 Task: Create a due date automation trigger when advanced on, on the wednesday before a card is due add fields without custom field "Resume" set to a date in this week at 11:00 AM.
Action: Mouse moved to (994, 77)
Screenshot: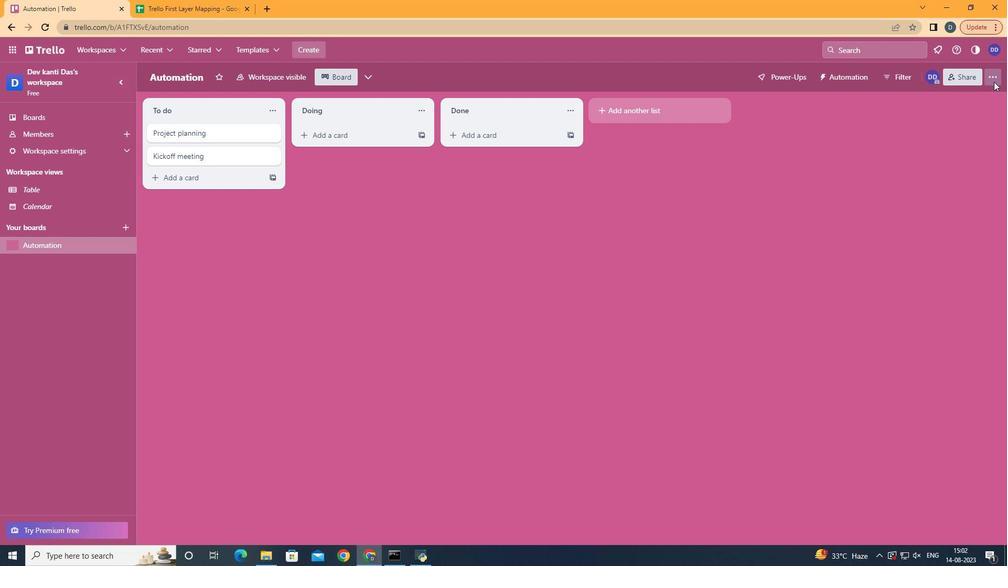 
Action: Mouse pressed left at (994, 77)
Screenshot: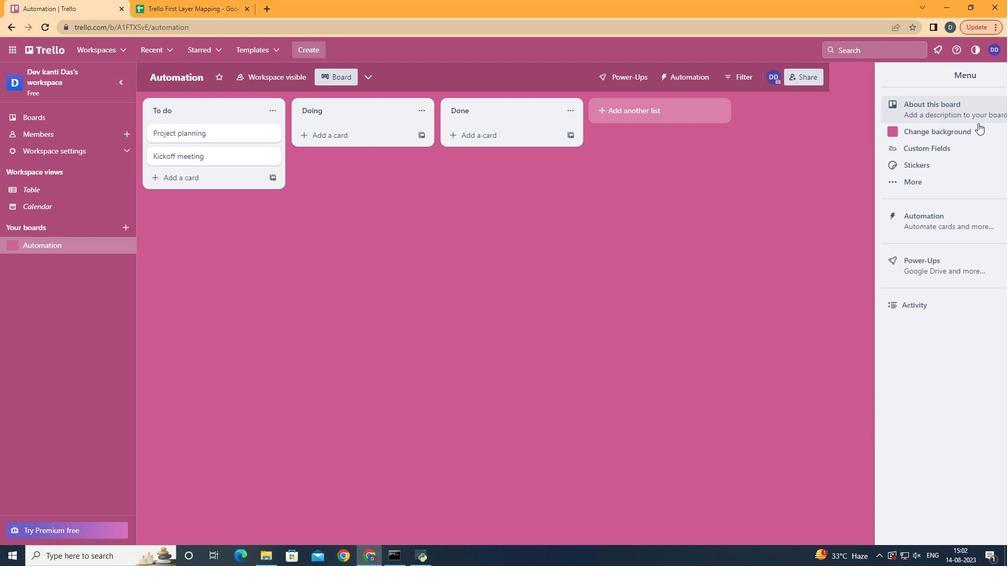 
Action: Mouse moved to (897, 226)
Screenshot: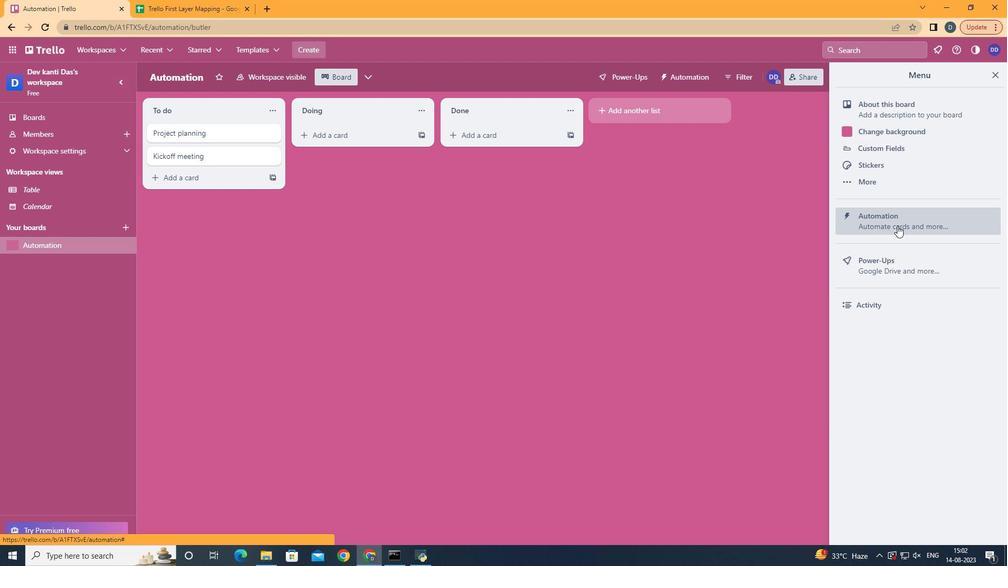 
Action: Mouse pressed left at (897, 226)
Screenshot: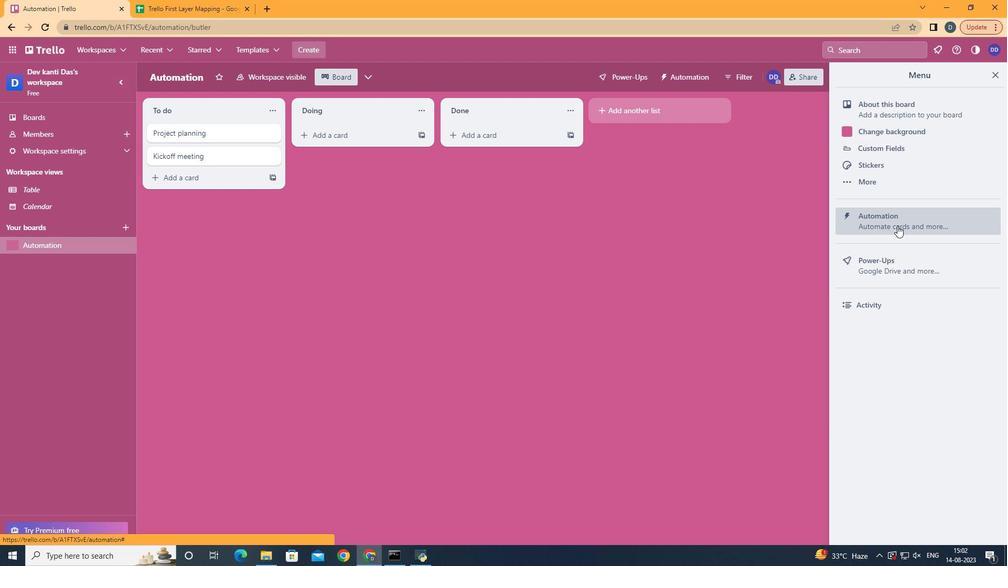
Action: Mouse moved to (197, 209)
Screenshot: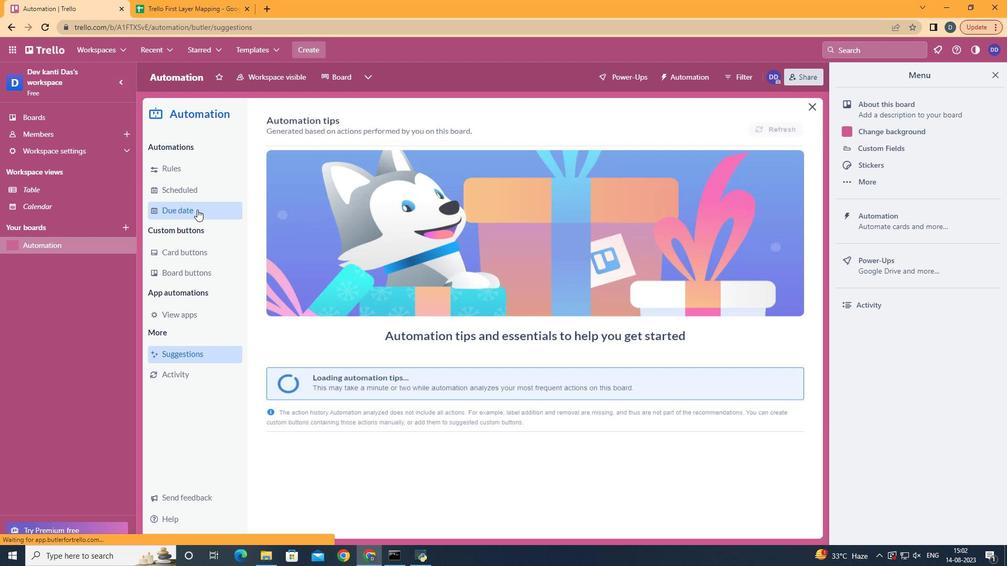 
Action: Mouse pressed left at (197, 209)
Screenshot: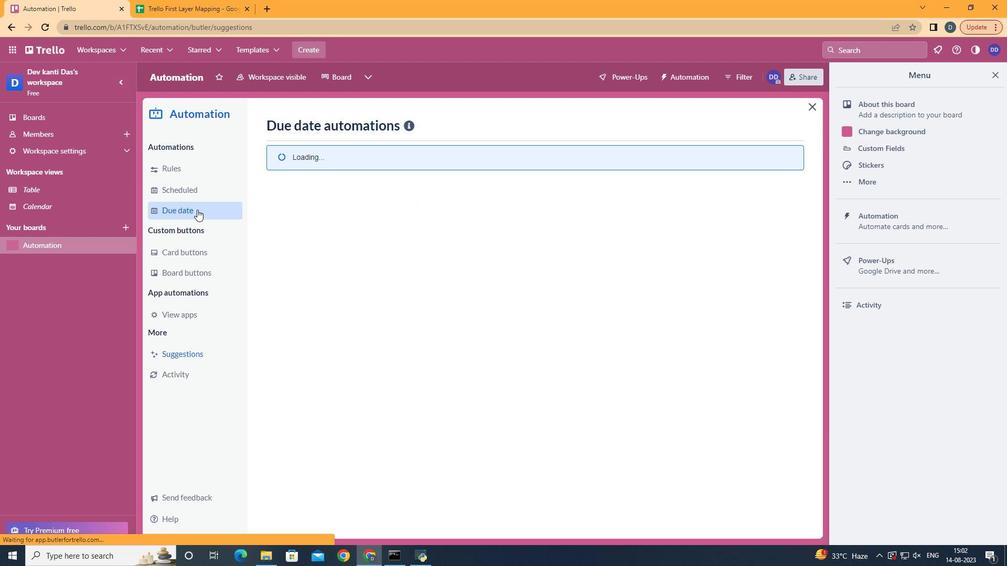 
Action: Mouse moved to (725, 118)
Screenshot: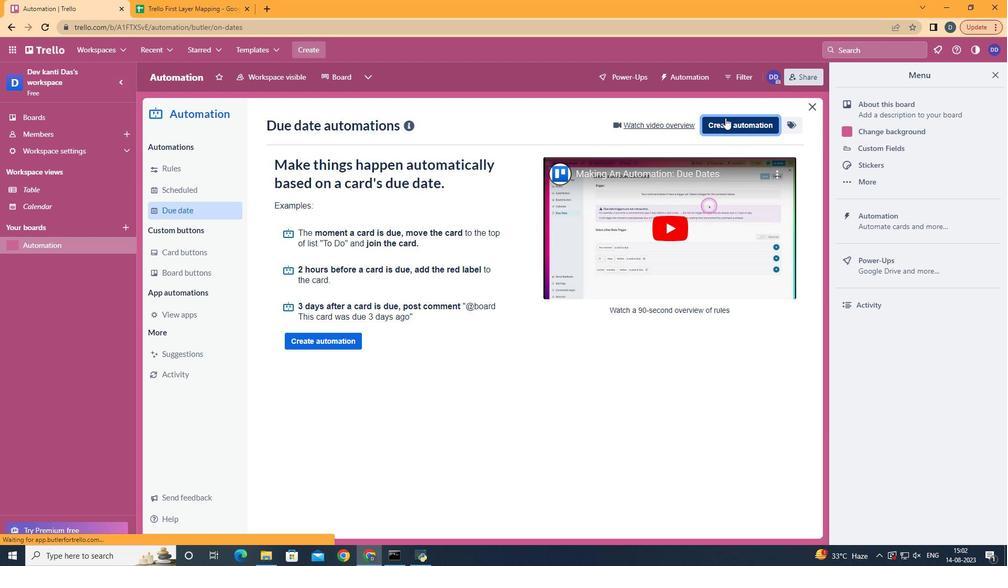 
Action: Mouse pressed left at (725, 118)
Screenshot: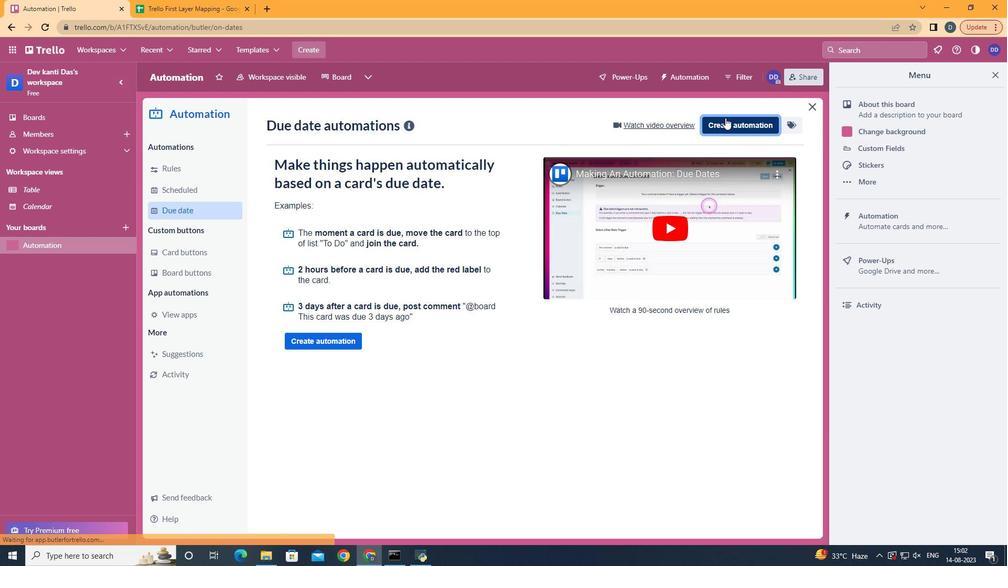 
Action: Mouse moved to (577, 228)
Screenshot: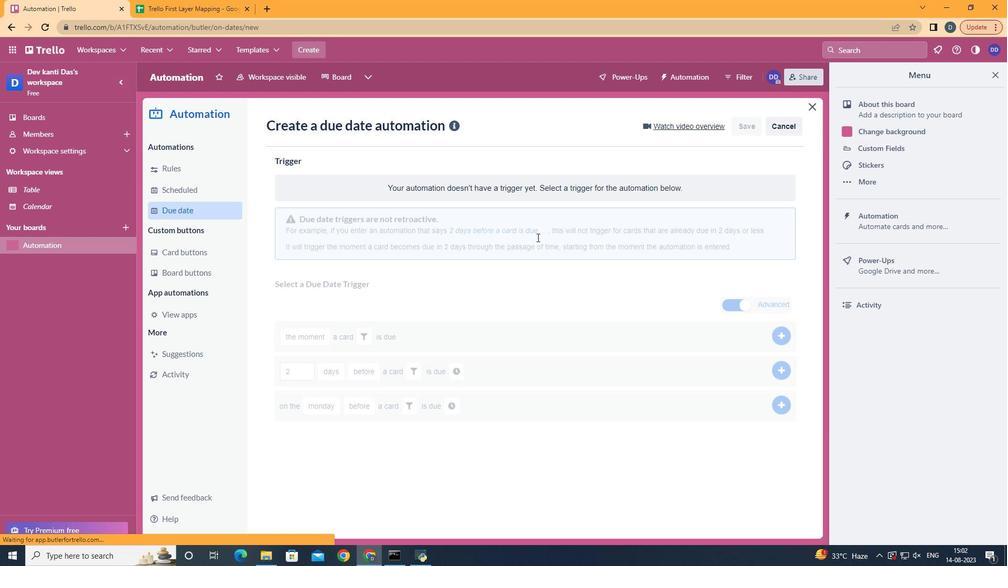 
Action: Mouse pressed left at (577, 228)
Screenshot: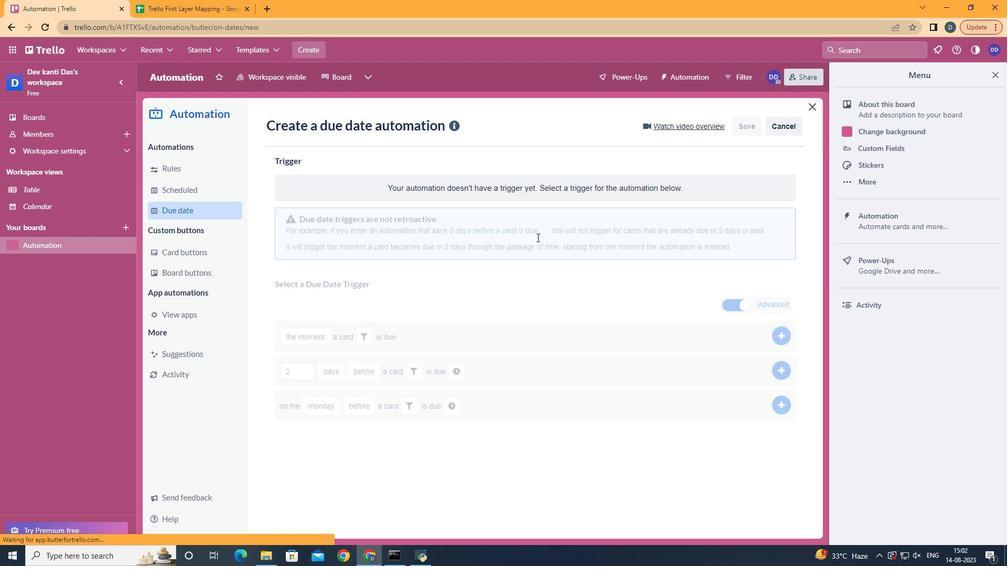 
Action: Mouse moved to (329, 316)
Screenshot: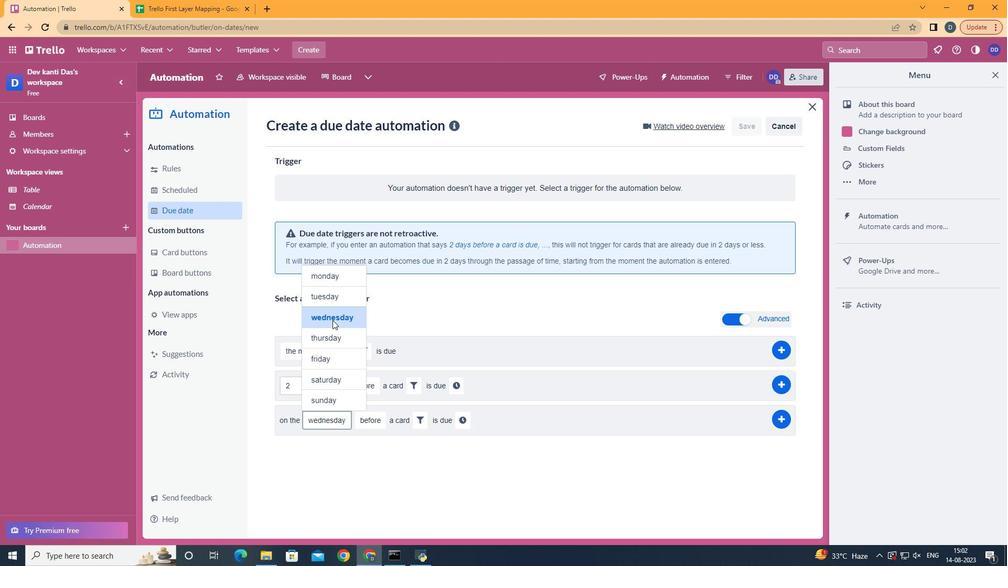 
Action: Mouse pressed left at (329, 316)
Screenshot: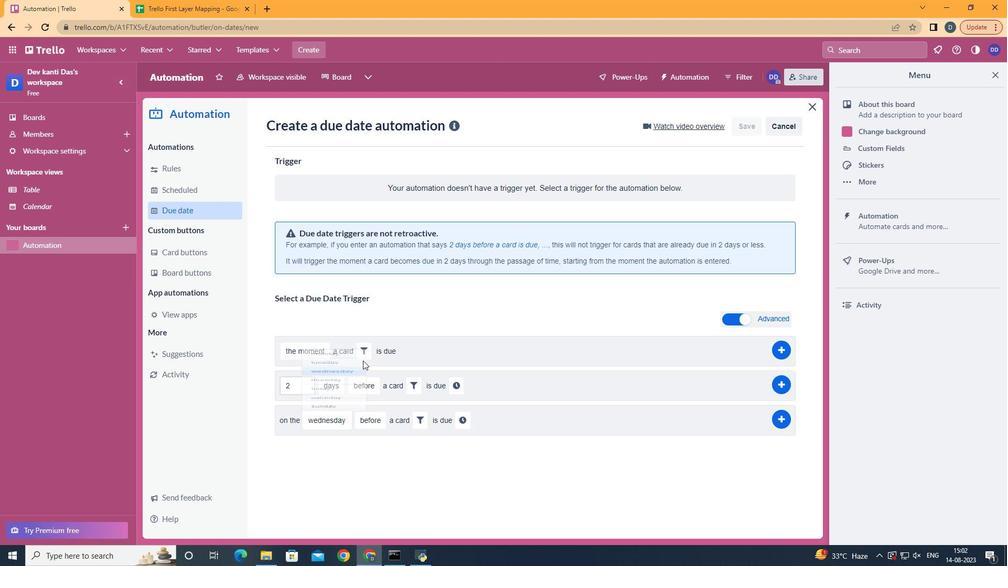 
Action: Mouse moved to (425, 427)
Screenshot: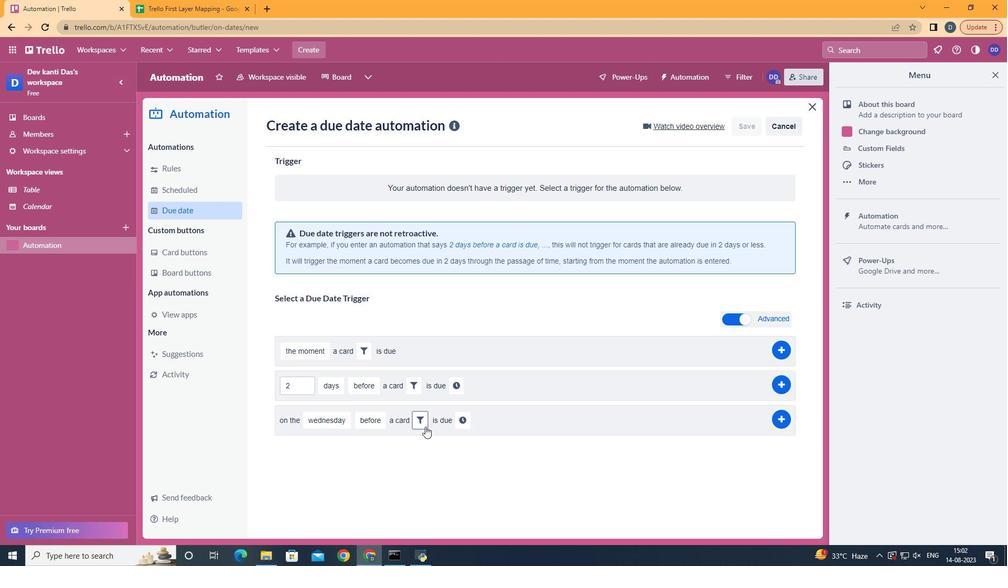 
Action: Mouse pressed left at (425, 427)
Screenshot: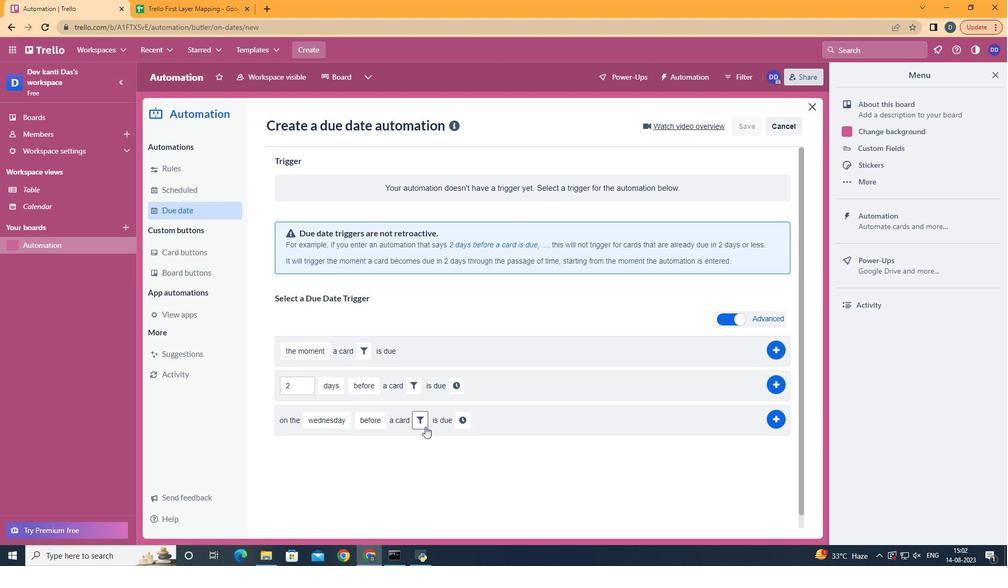 
Action: Mouse moved to (598, 459)
Screenshot: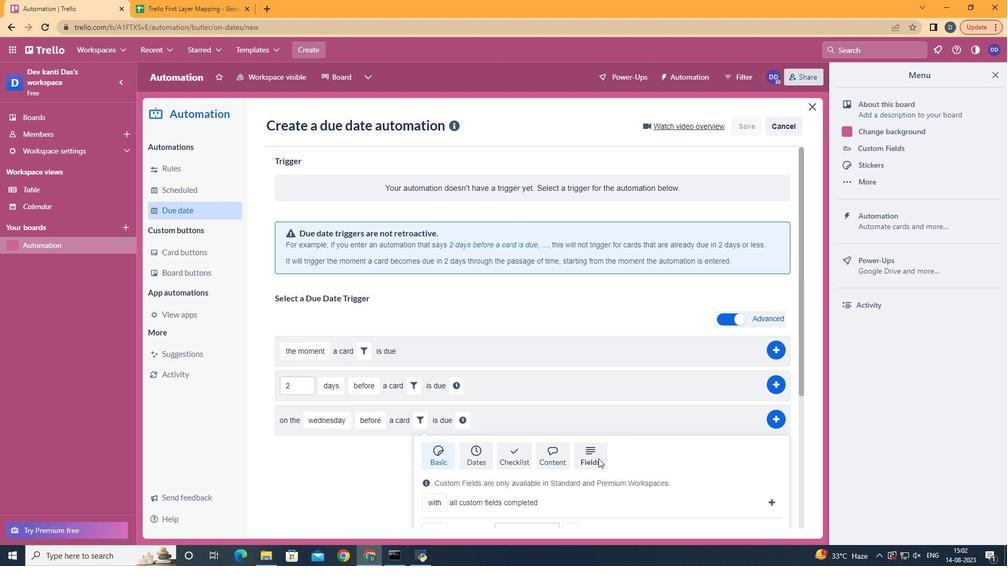 
Action: Mouse pressed left at (598, 459)
Screenshot: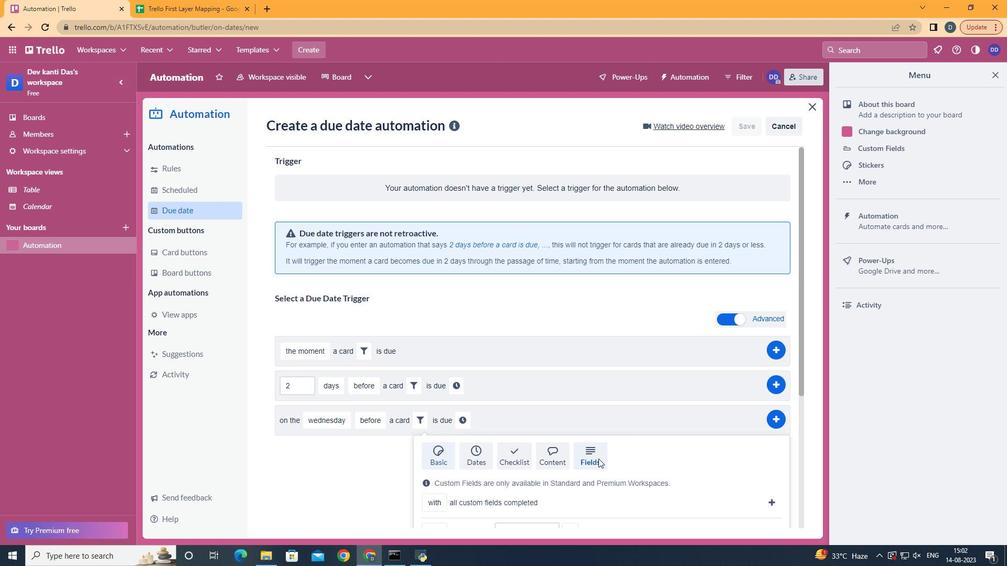 
Action: Mouse scrolled (598, 458) with delta (0, 0)
Screenshot: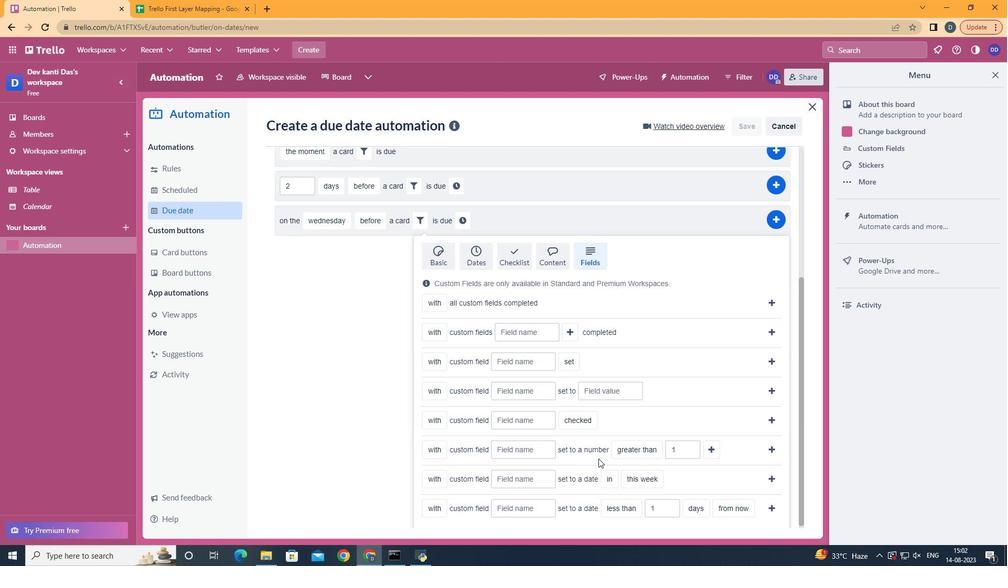 
Action: Mouse scrolled (598, 458) with delta (0, 0)
Screenshot: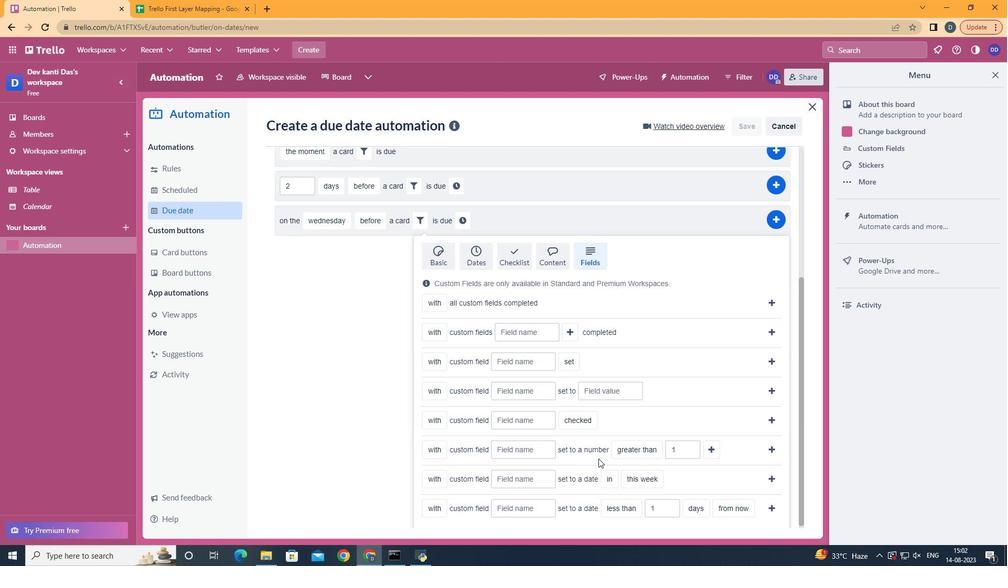 
Action: Mouse scrolled (598, 458) with delta (0, 0)
Screenshot: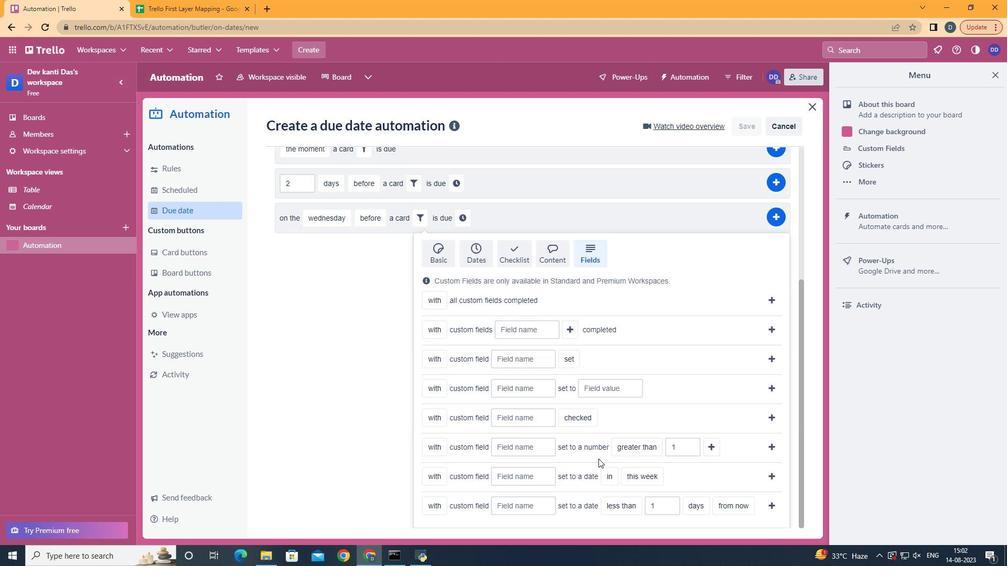 
Action: Mouse scrolled (598, 458) with delta (0, 0)
Screenshot: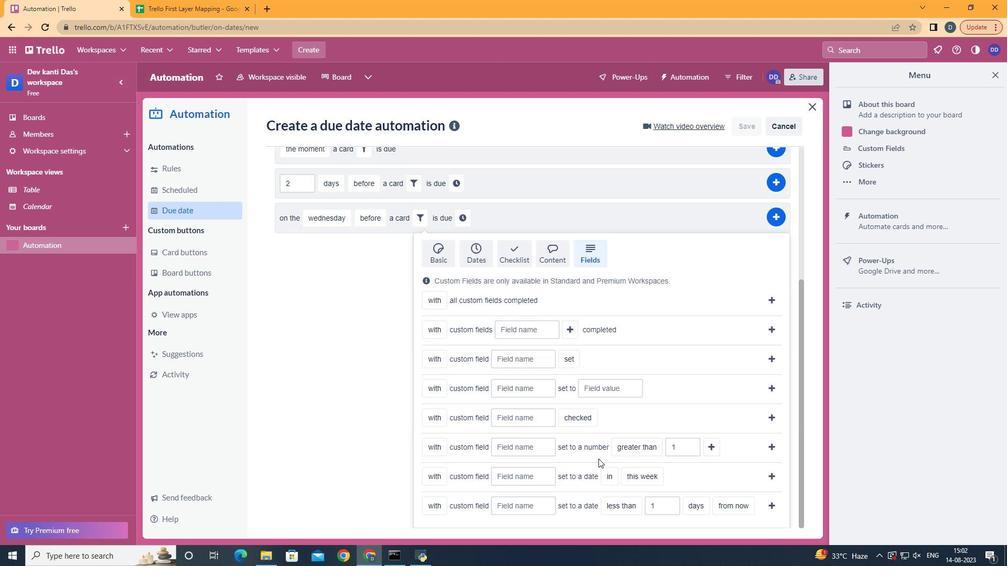 
Action: Mouse scrolled (598, 458) with delta (0, 0)
Screenshot: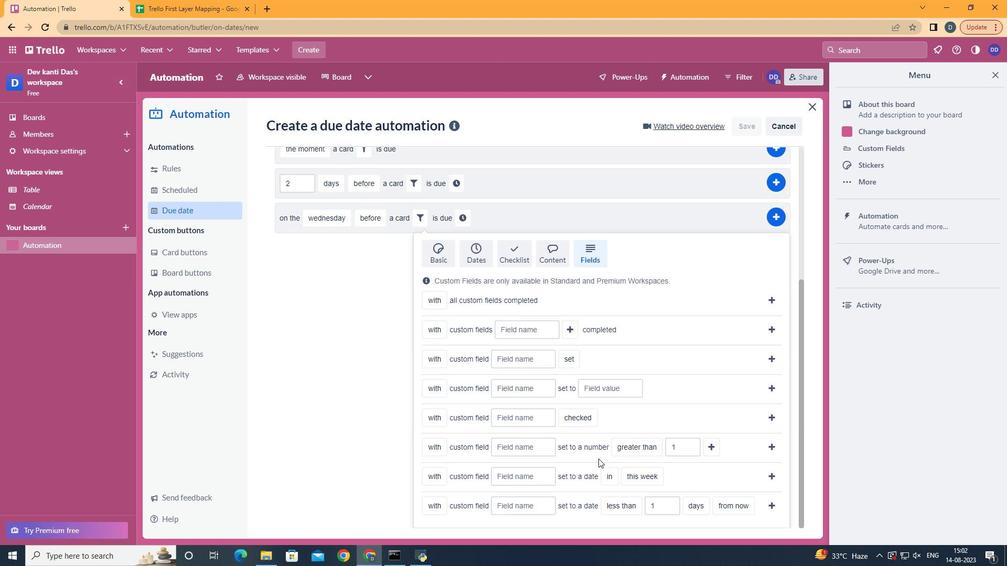 
Action: Mouse scrolled (598, 458) with delta (0, 0)
Screenshot: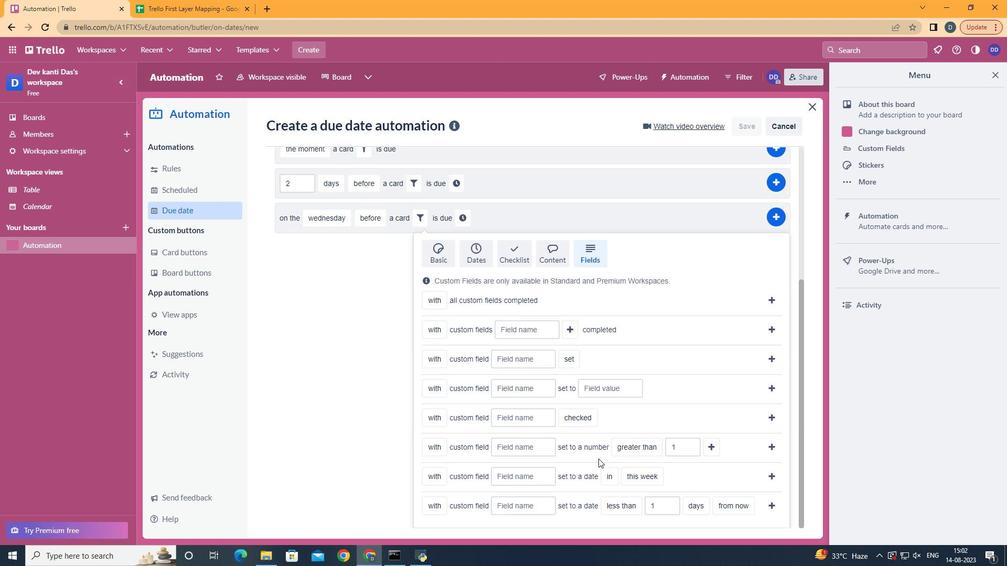 
Action: Mouse scrolled (598, 458) with delta (0, 0)
Screenshot: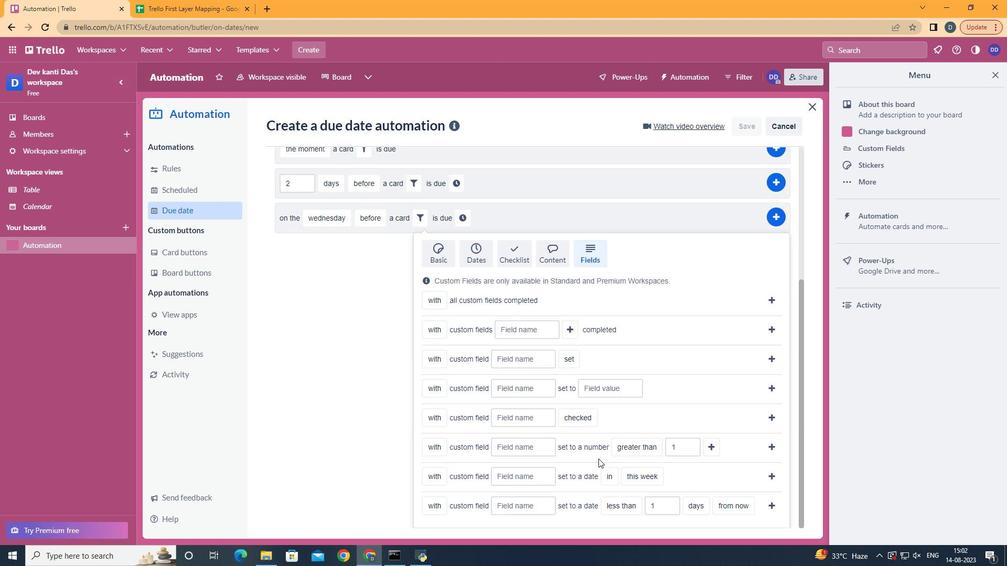 
Action: Mouse moved to (443, 518)
Screenshot: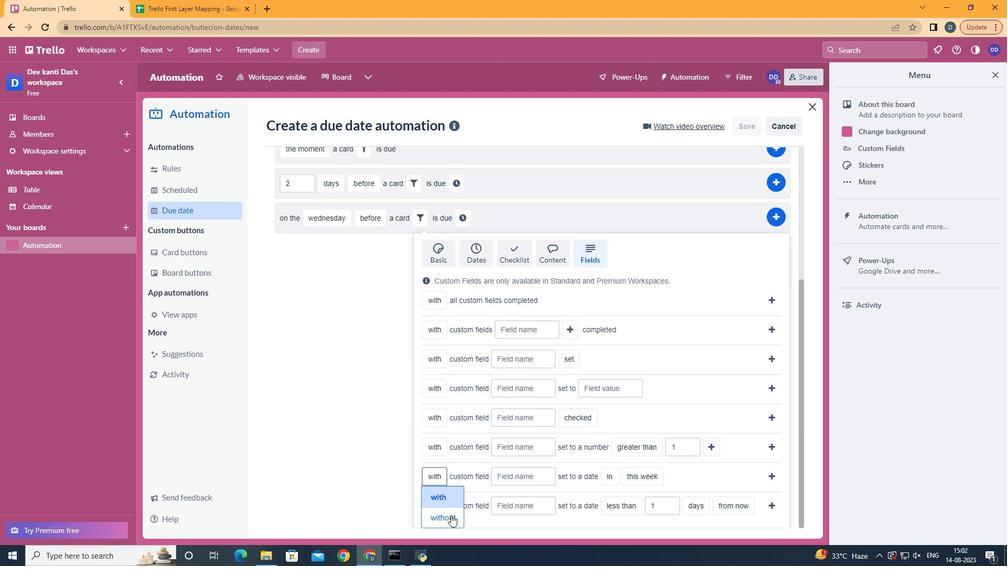 
Action: Mouse pressed left at (443, 518)
Screenshot: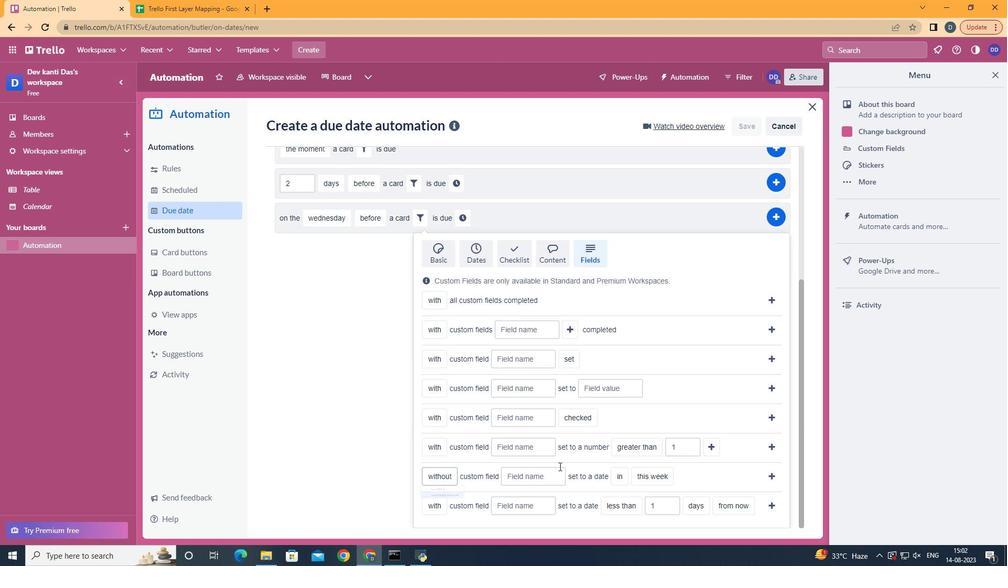 
Action: Mouse moved to (560, 467)
Screenshot: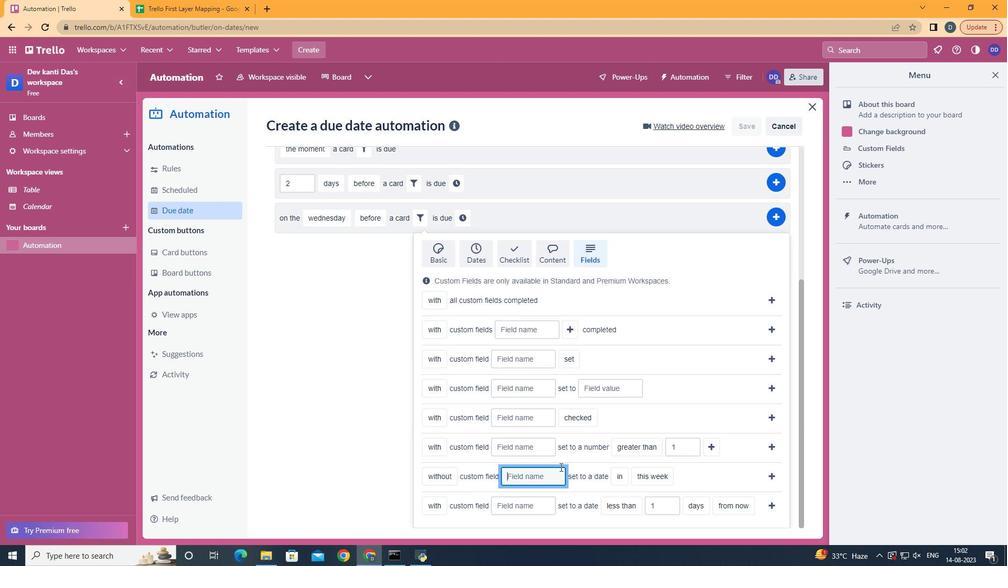 
Action: Mouse pressed left at (560, 467)
Screenshot: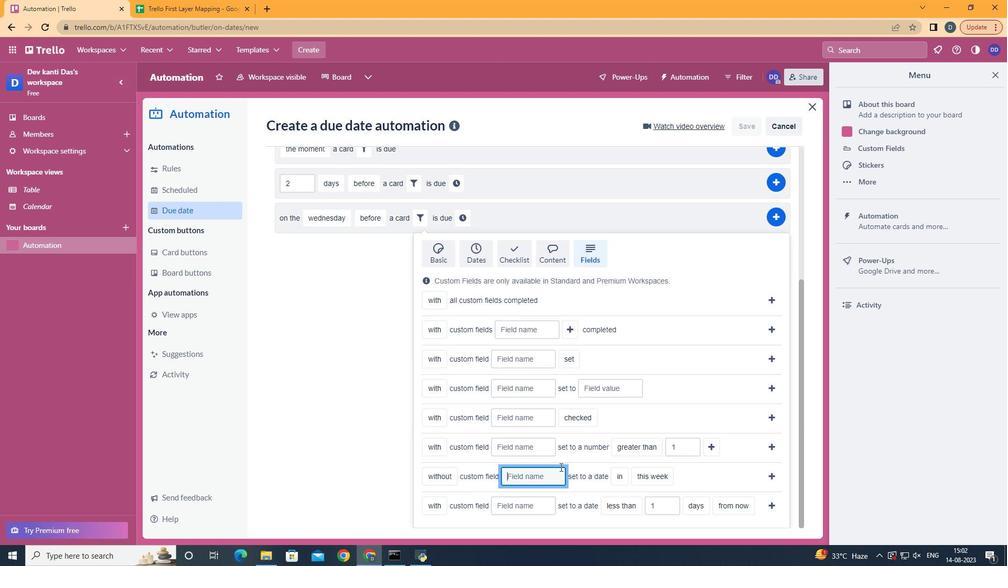 
Action: Mouse moved to (560, 467)
Screenshot: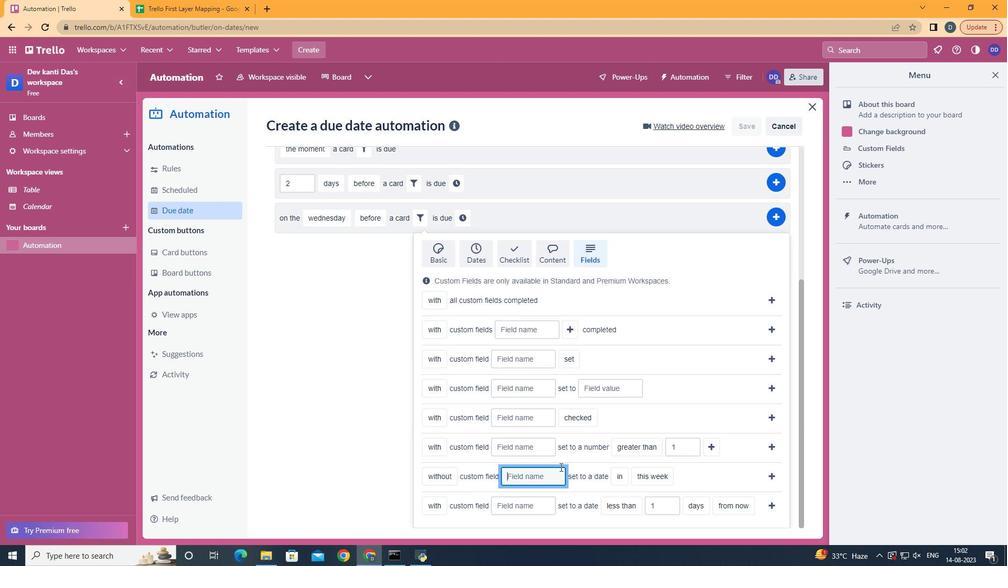 
Action: Key pressed <Key.shift>Resume
Screenshot: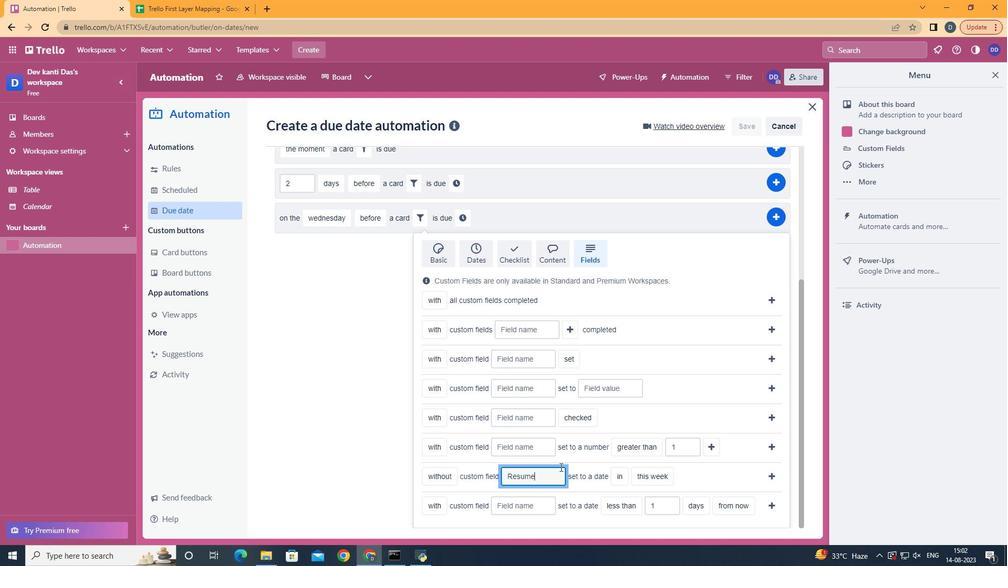 
Action: Mouse moved to (769, 475)
Screenshot: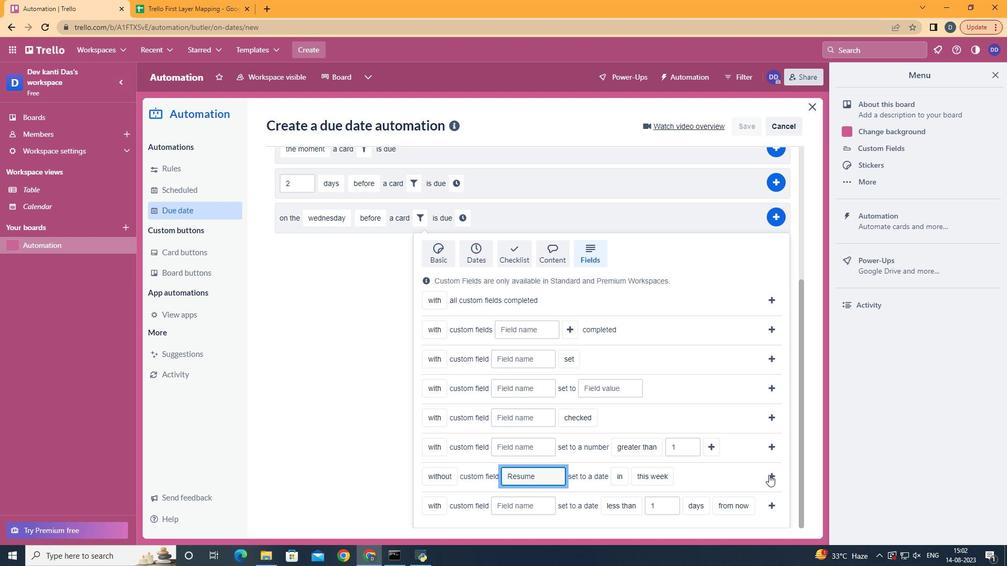 
Action: Mouse pressed left at (769, 475)
Screenshot: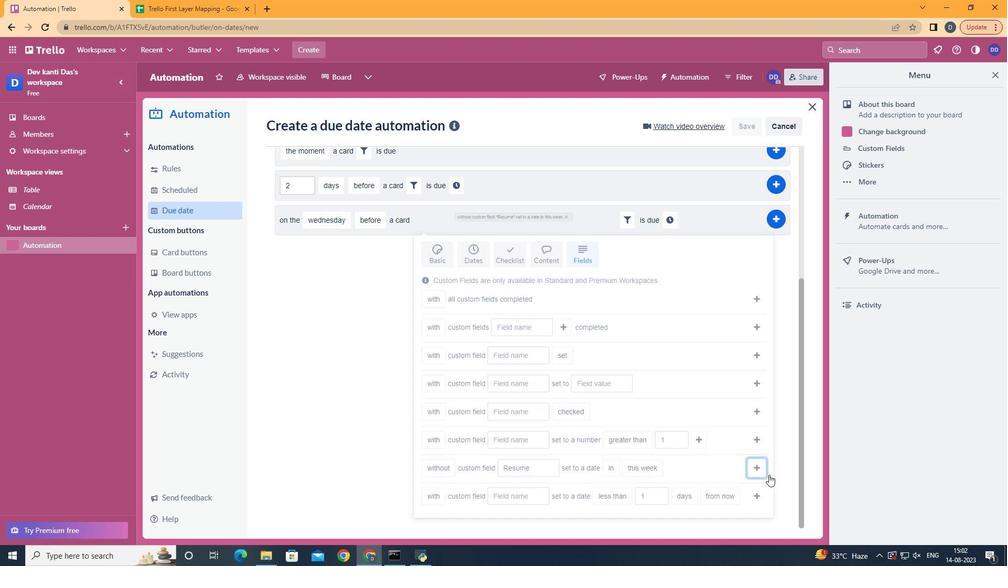 
Action: Mouse moved to (667, 415)
Screenshot: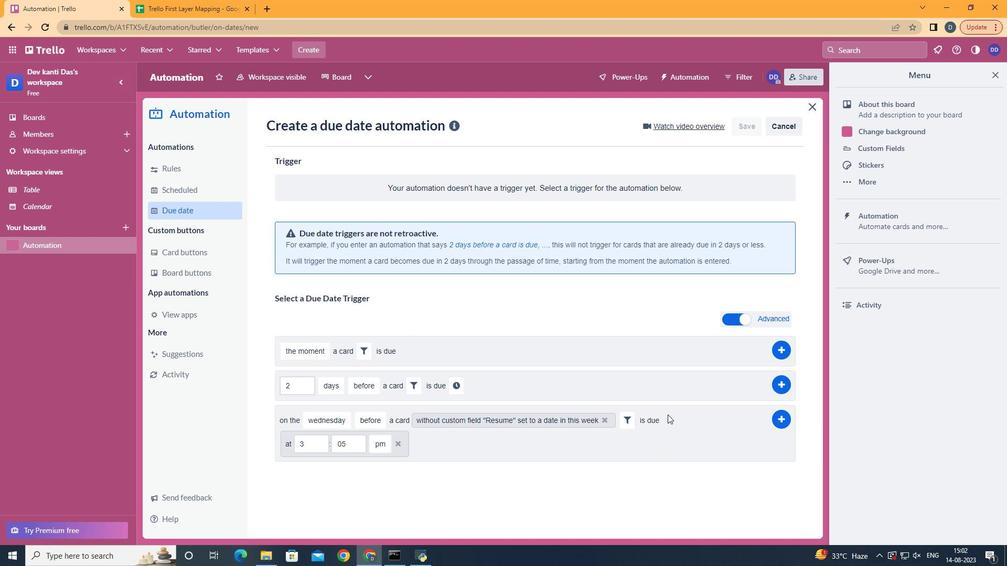 
Action: Mouse pressed left at (667, 415)
Screenshot: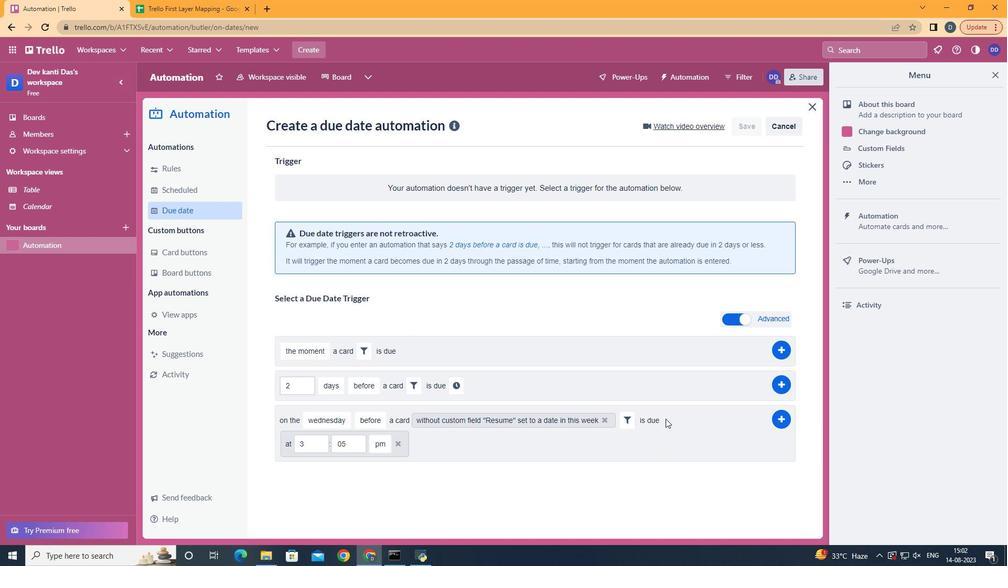 
Action: Mouse moved to (316, 438)
Screenshot: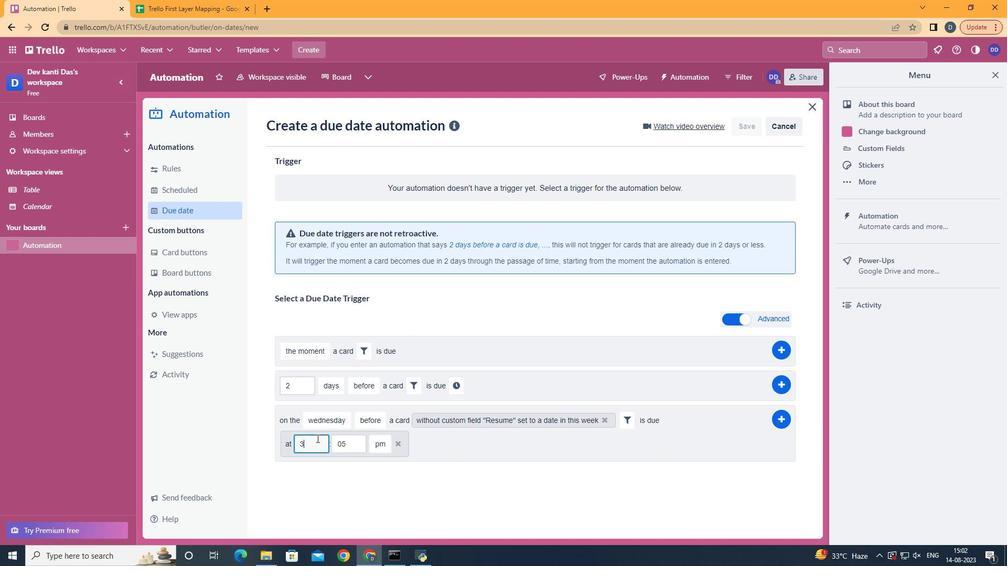 
Action: Mouse pressed left at (316, 438)
Screenshot: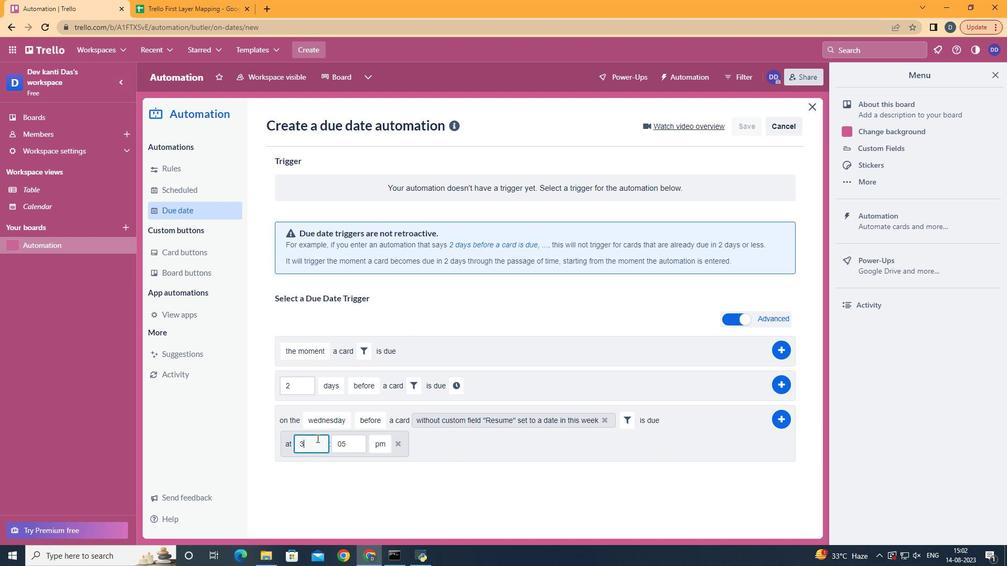 
Action: Key pressed <Key.backspace>11
Screenshot: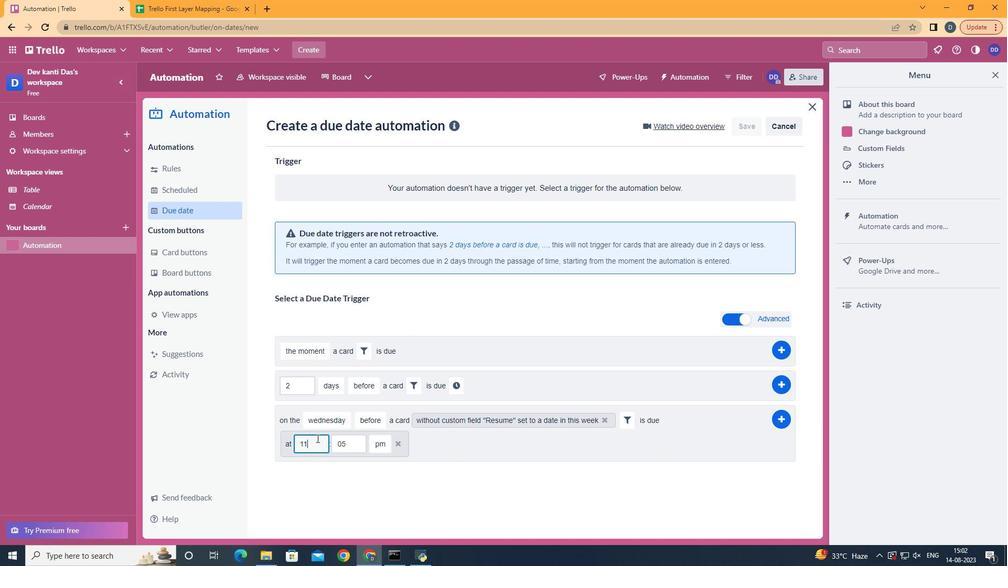 
Action: Mouse moved to (352, 446)
Screenshot: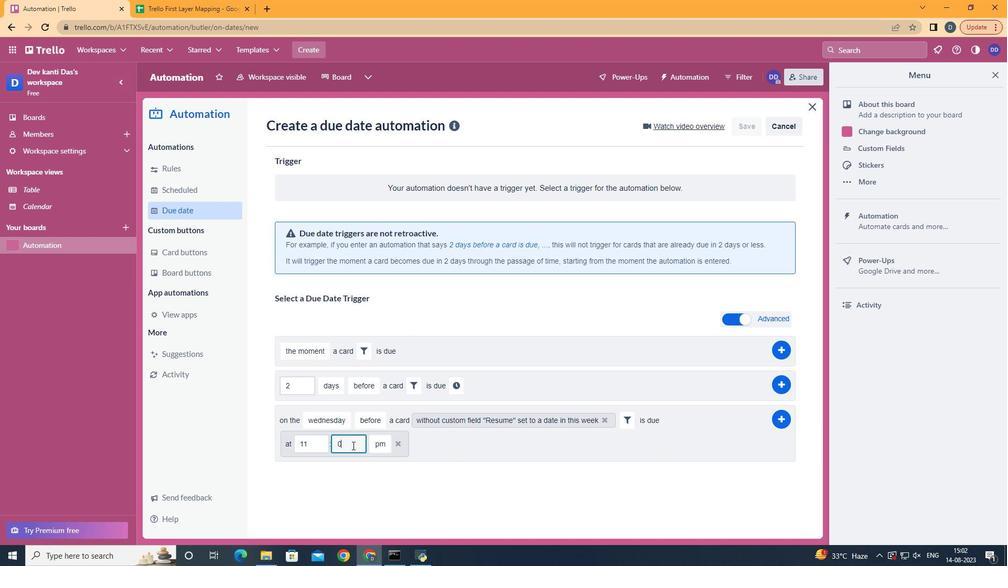 
Action: Mouse pressed left at (352, 446)
Screenshot: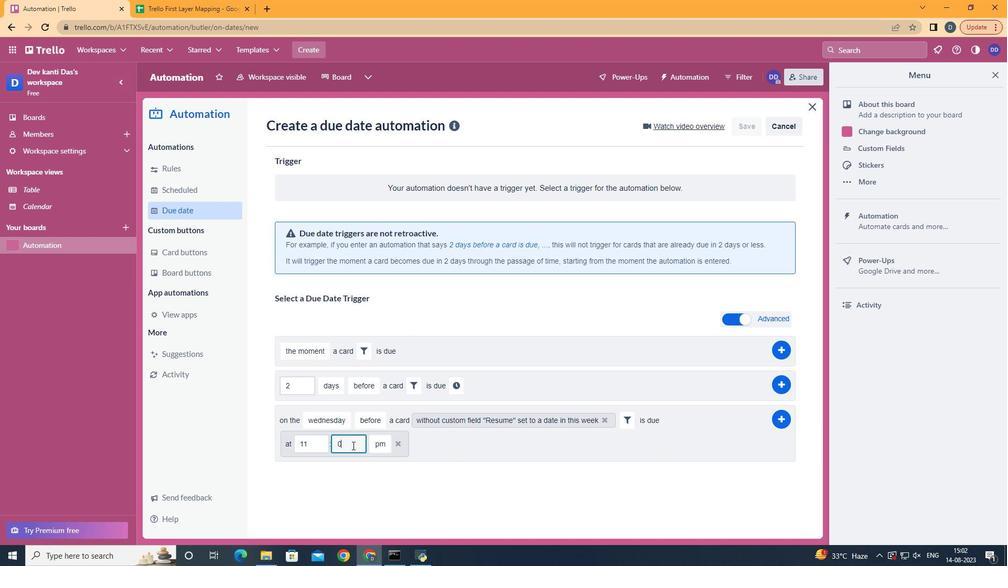 
Action: Key pressed <Key.backspace>0
Screenshot: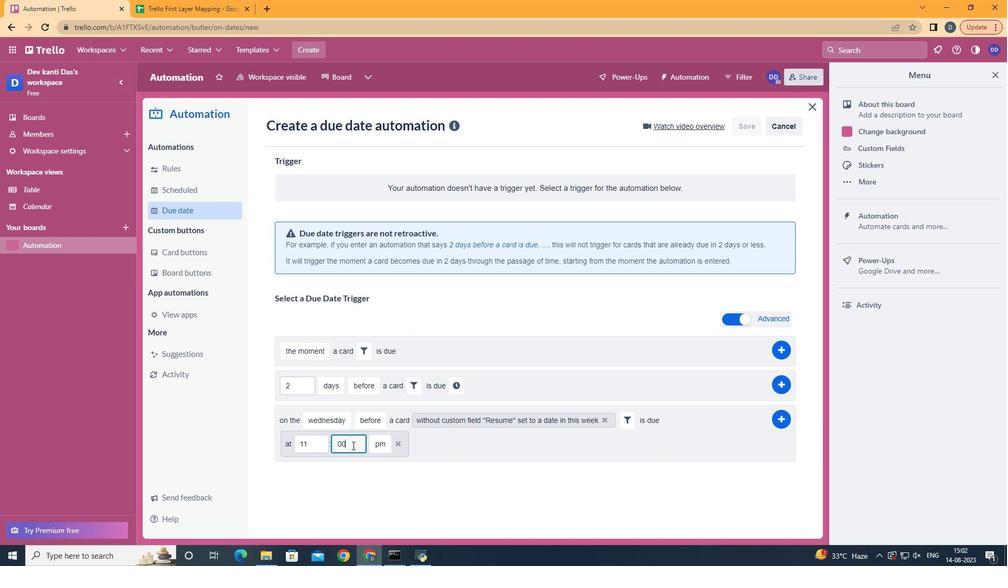 
Action: Mouse moved to (386, 460)
Screenshot: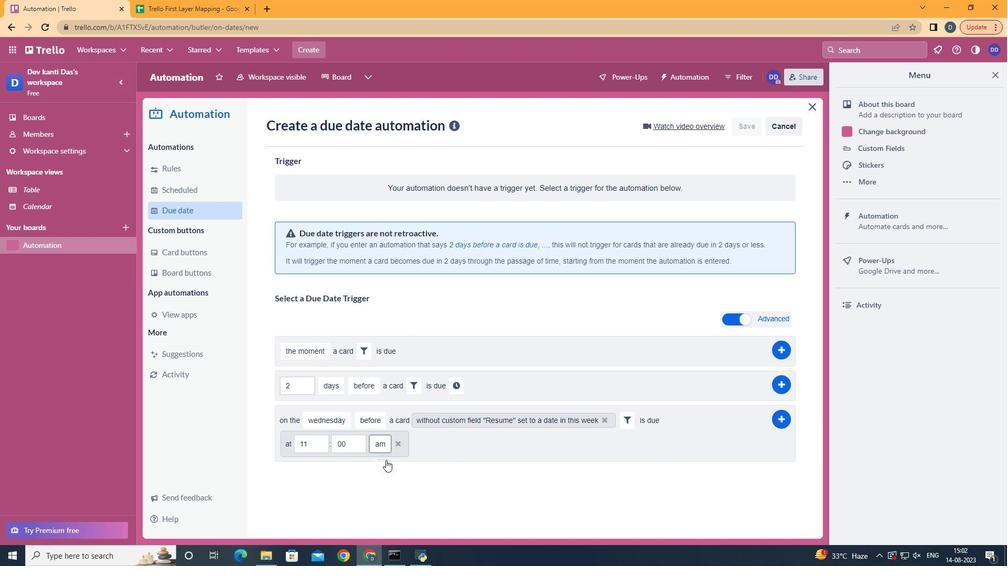 
Action: Mouse pressed left at (386, 460)
Screenshot: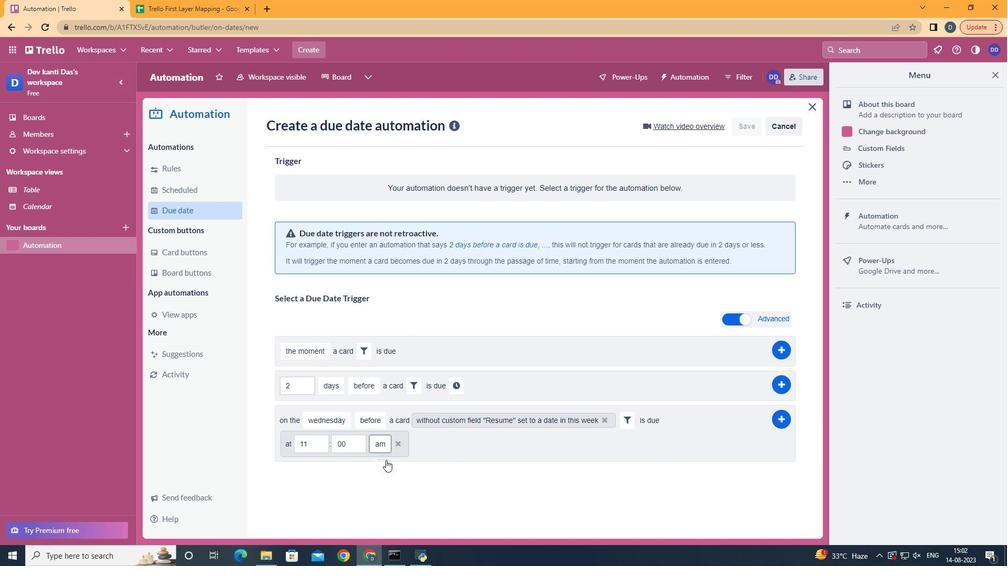 
Action: Mouse moved to (779, 423)
Screenshot: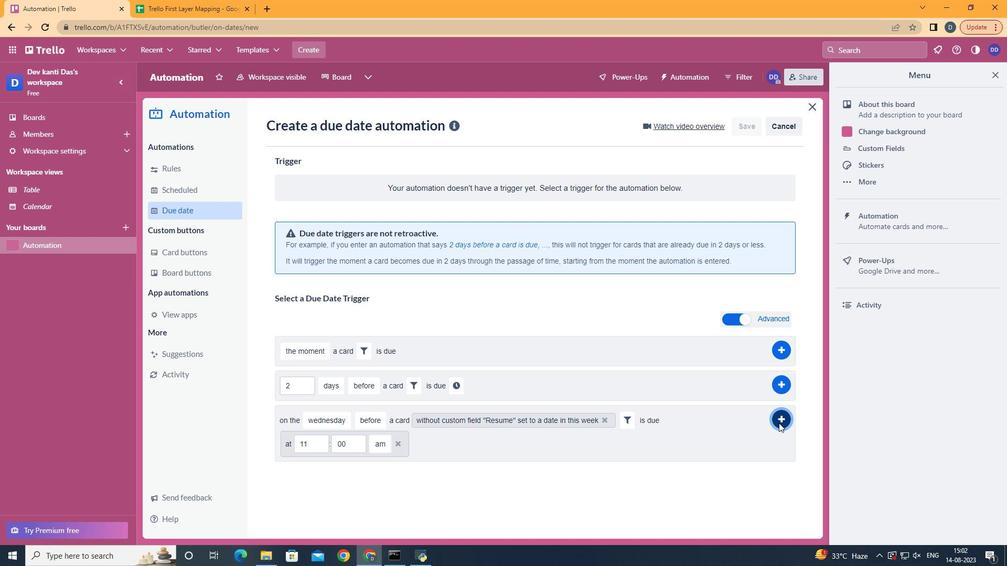 
Action: Mouse pressed left at (779, 423)
Screenshot: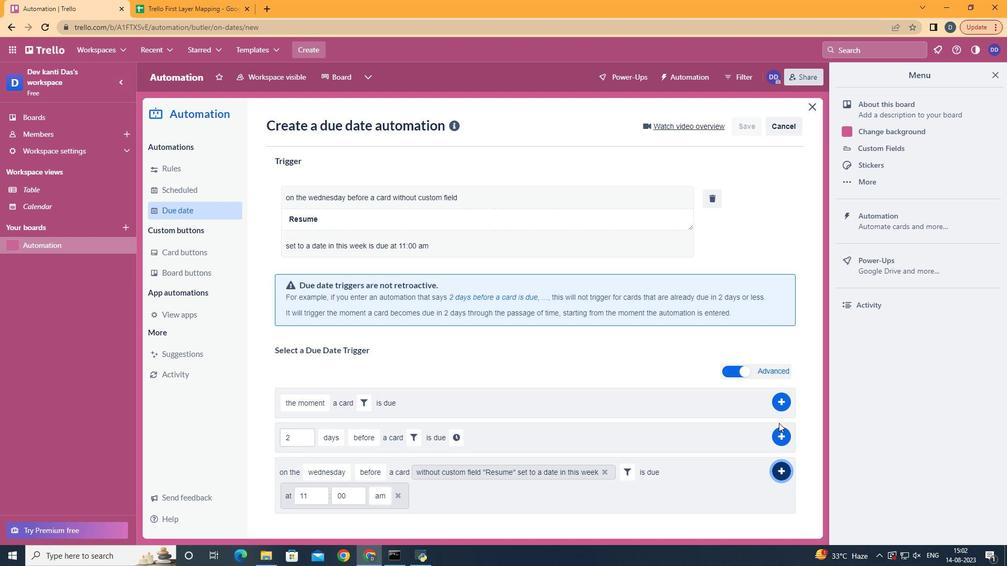 
